 Task: Add Nature's Way Flax Oil to the cart.
Action: Mouse moved to (310, 135)
Screenshot: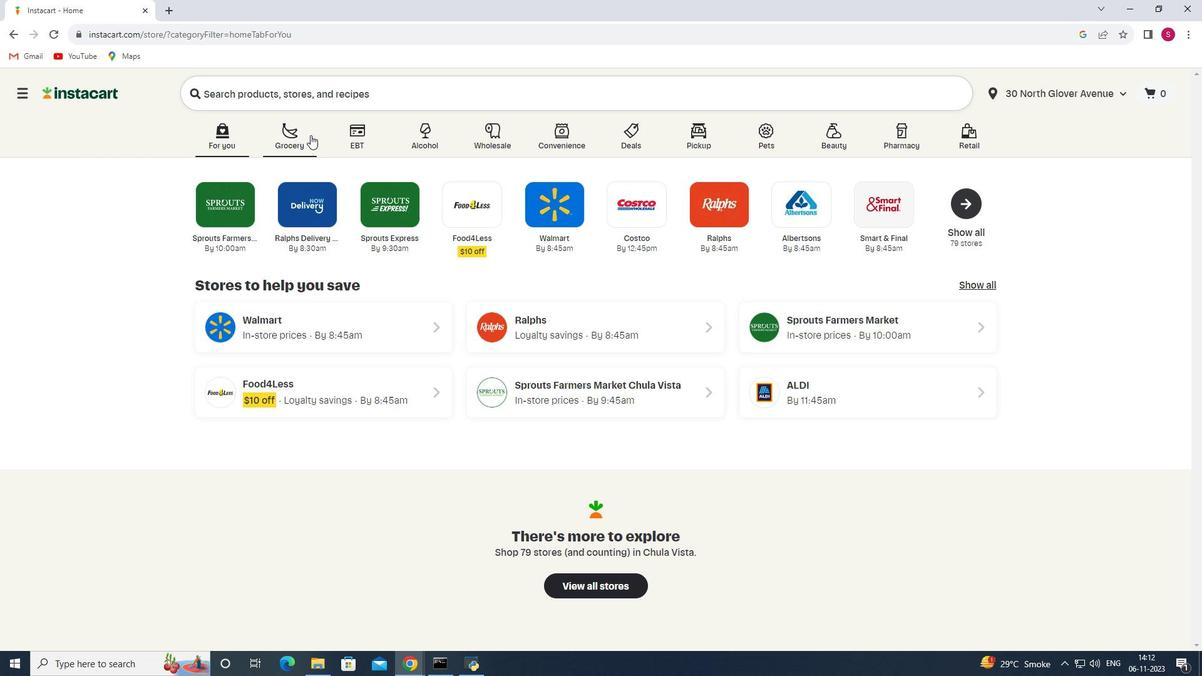 
Action: Mouse pressed left at (310, 135)
Screenshot: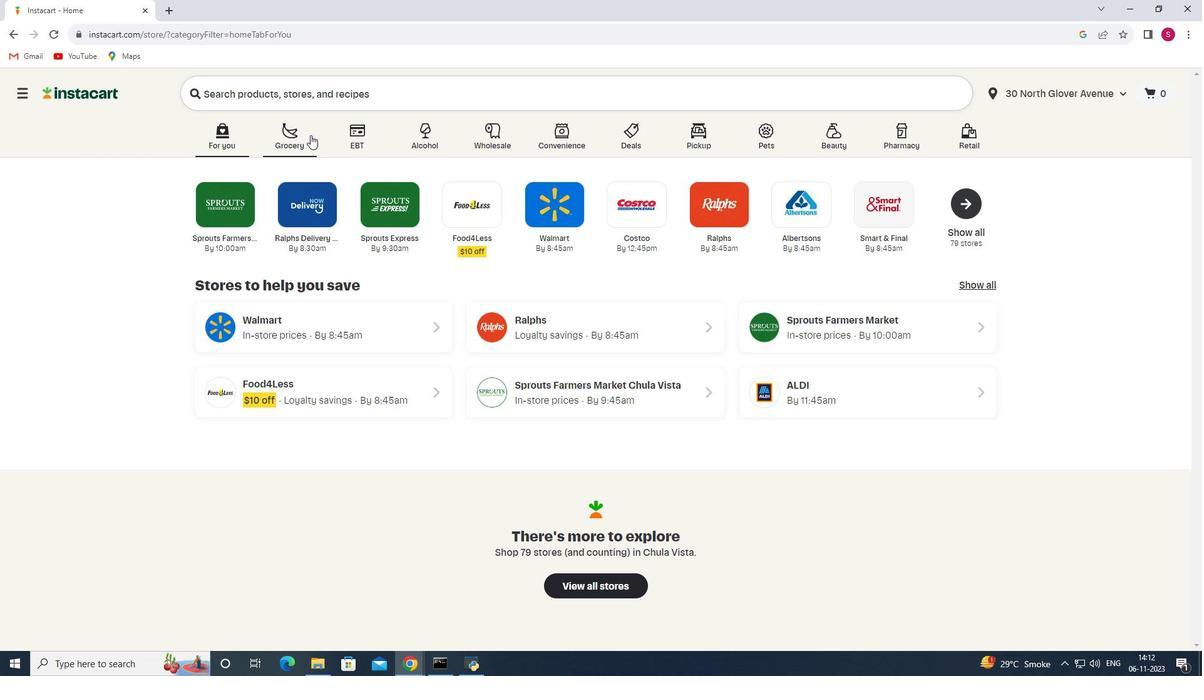 
Action: Mouse moved to (296, 353)
Screenshot: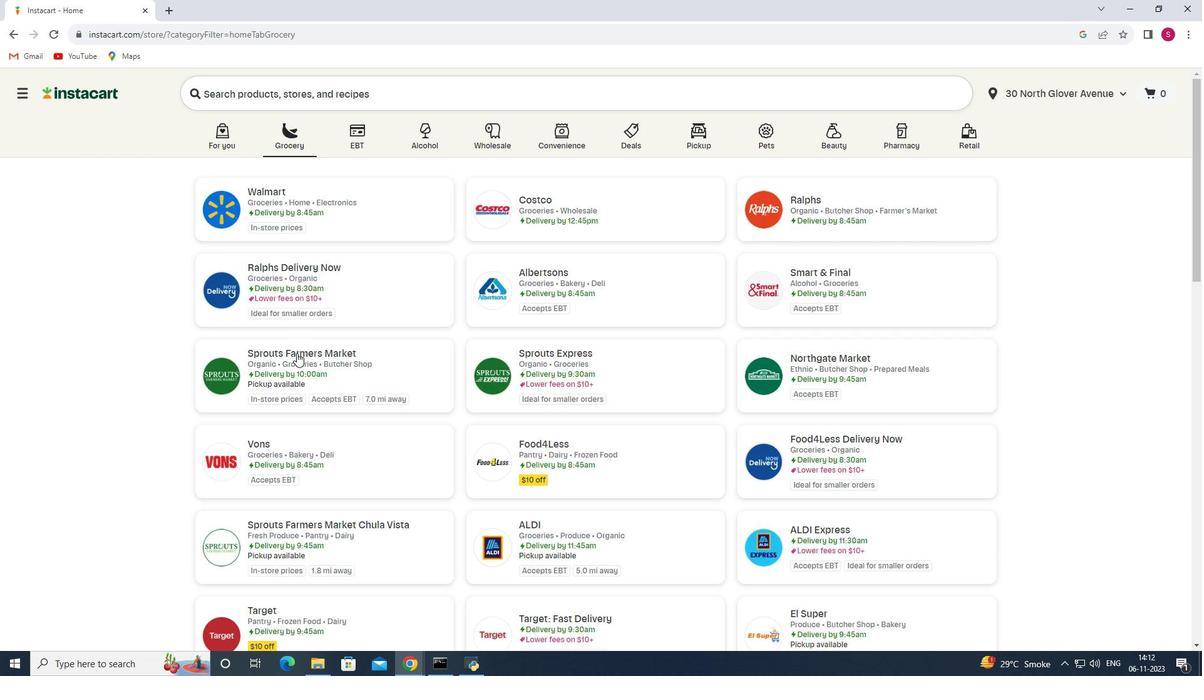 
Action: Mouse pressed left at (296, 353)
Screenshot: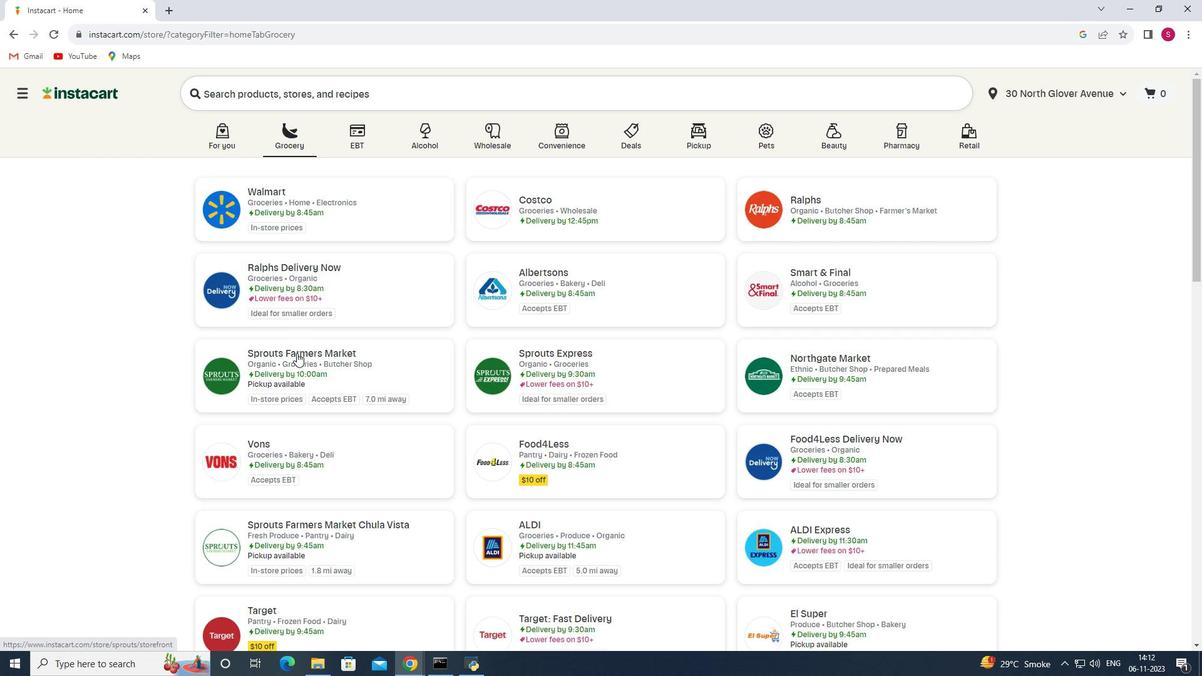 
Action: Mouse moved to (30, 458)
Screenshot: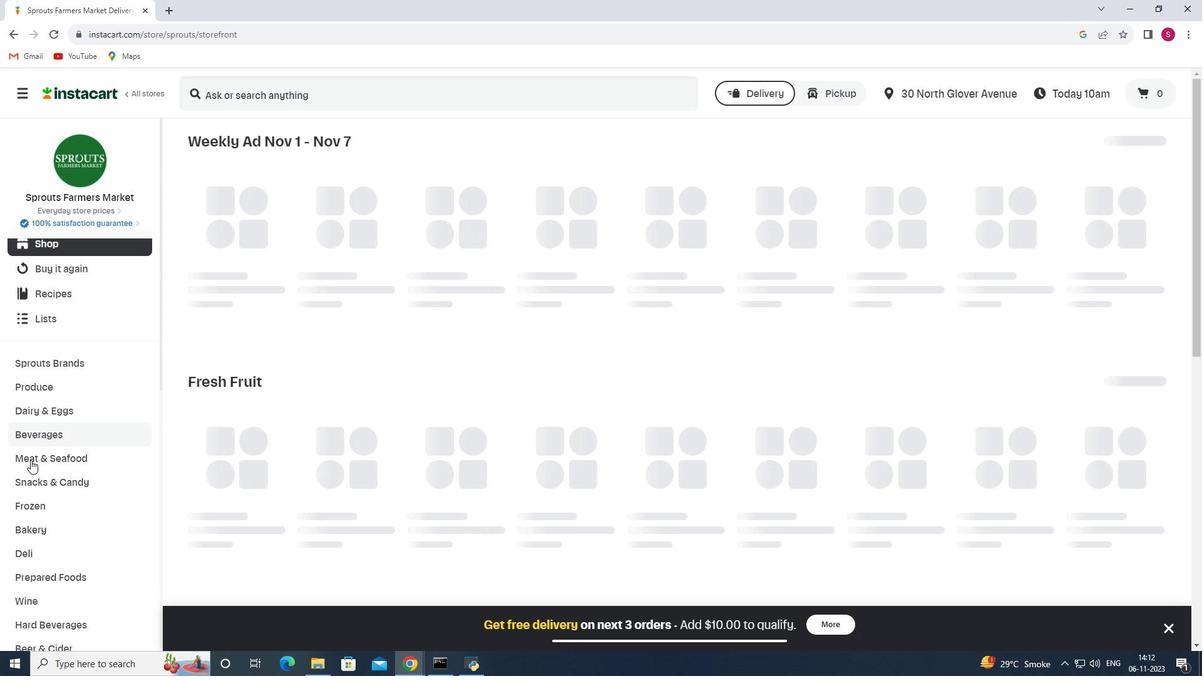 
Action: Mouse scrolled (30, 457) with delta (0, 0)
Screenshot: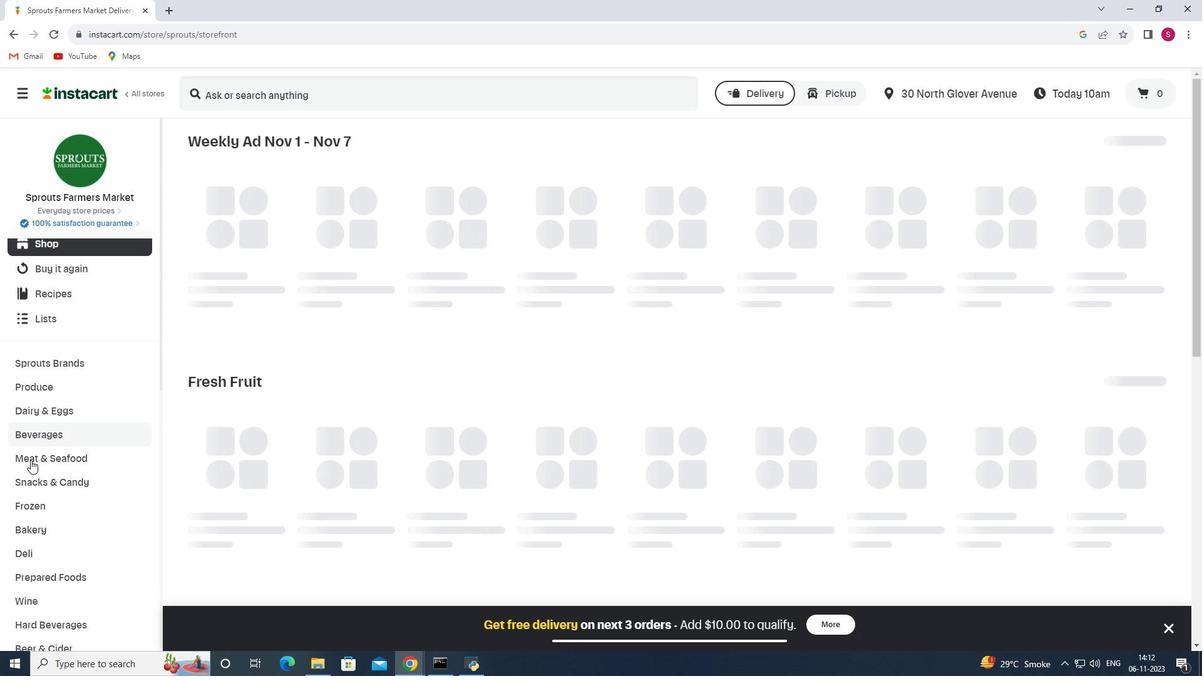 
Action: Mouse moved to (30, 459)
Screenshot: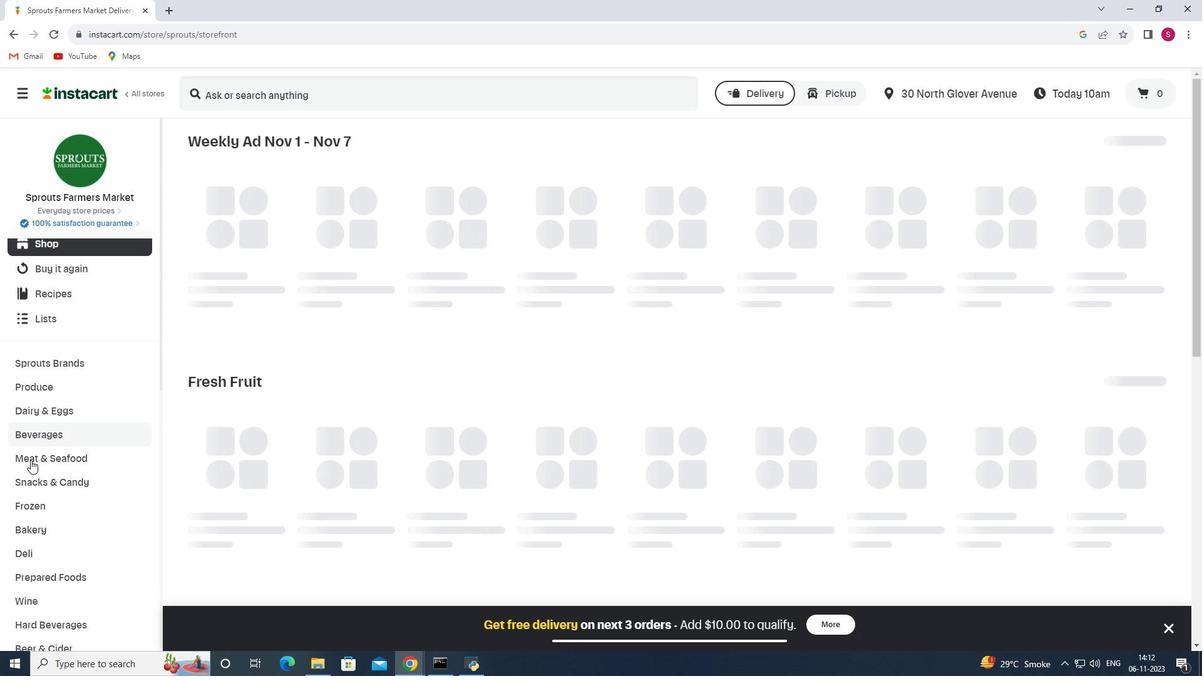
Action: Mouse scrolled (30, 458) with delta (0, 0)
Screenshot: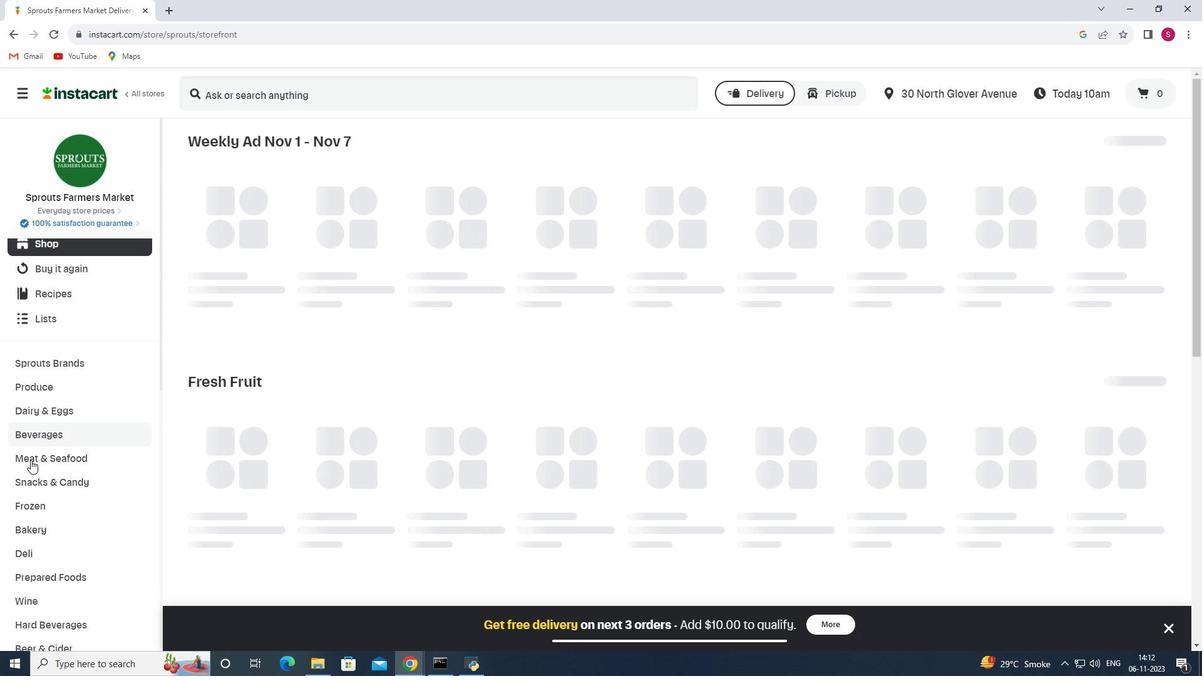 
Action: Mouse scrolled (30, 458) with delta (0, 0)
Screenshot: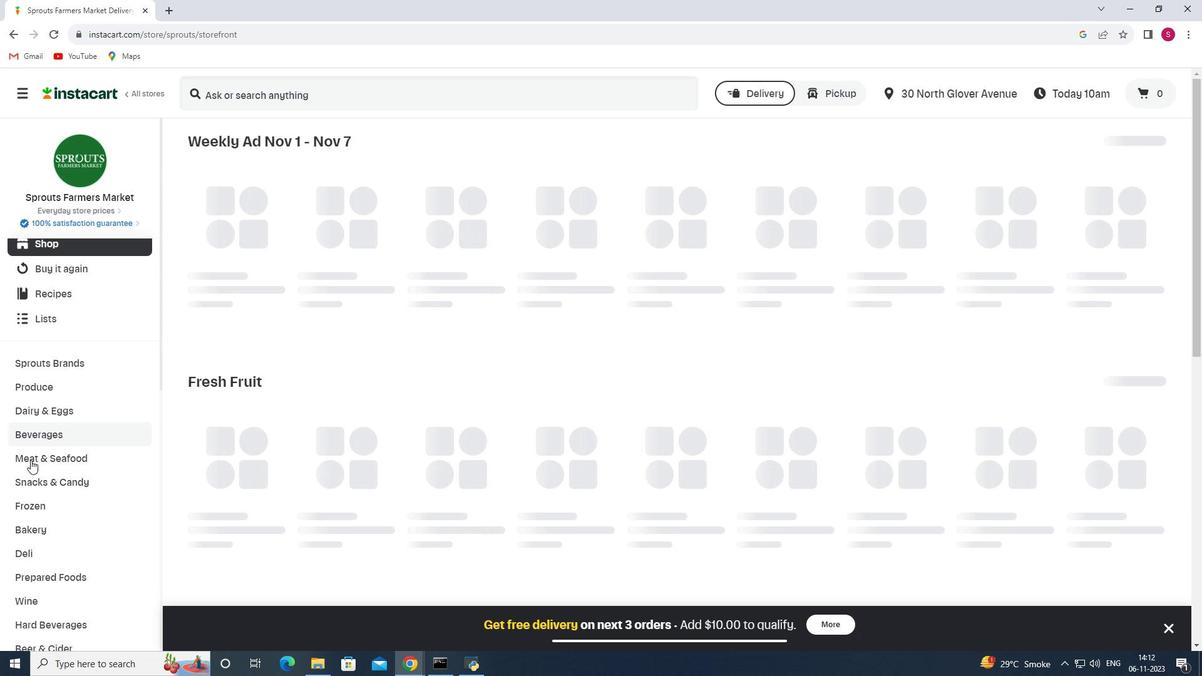
Action: Mouse moved to (30, 460)
Screenshot: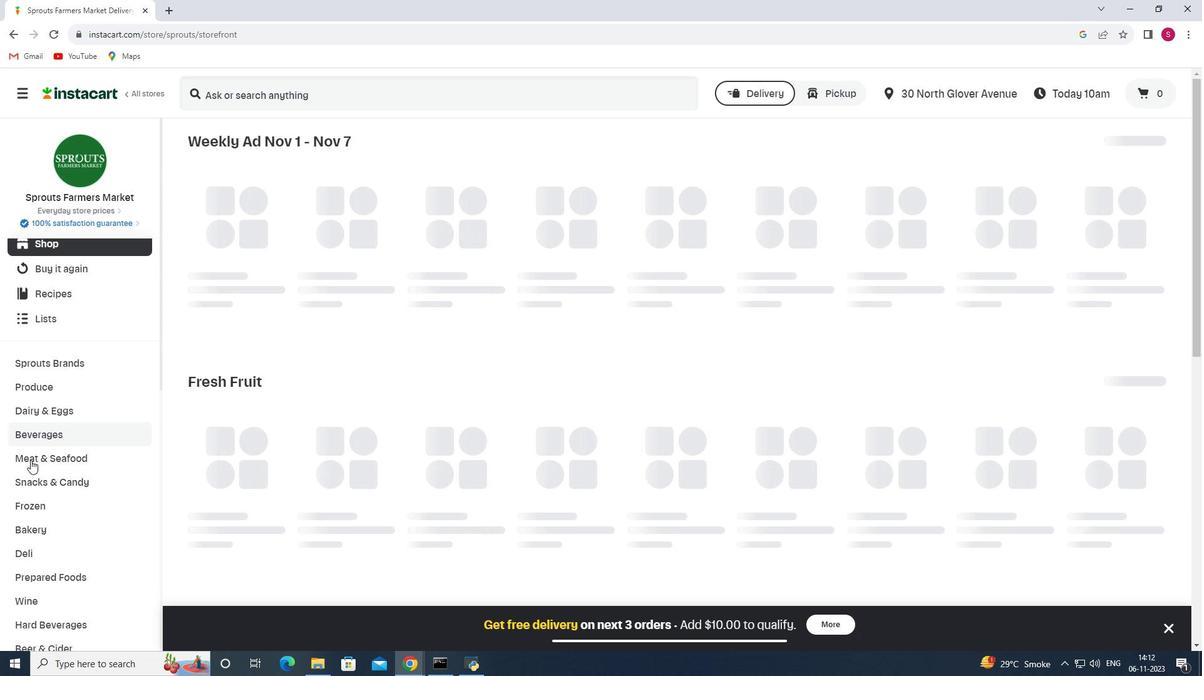 
Action: Mouse scrolled (30, 459) with delta (0, 0)
Screenshot: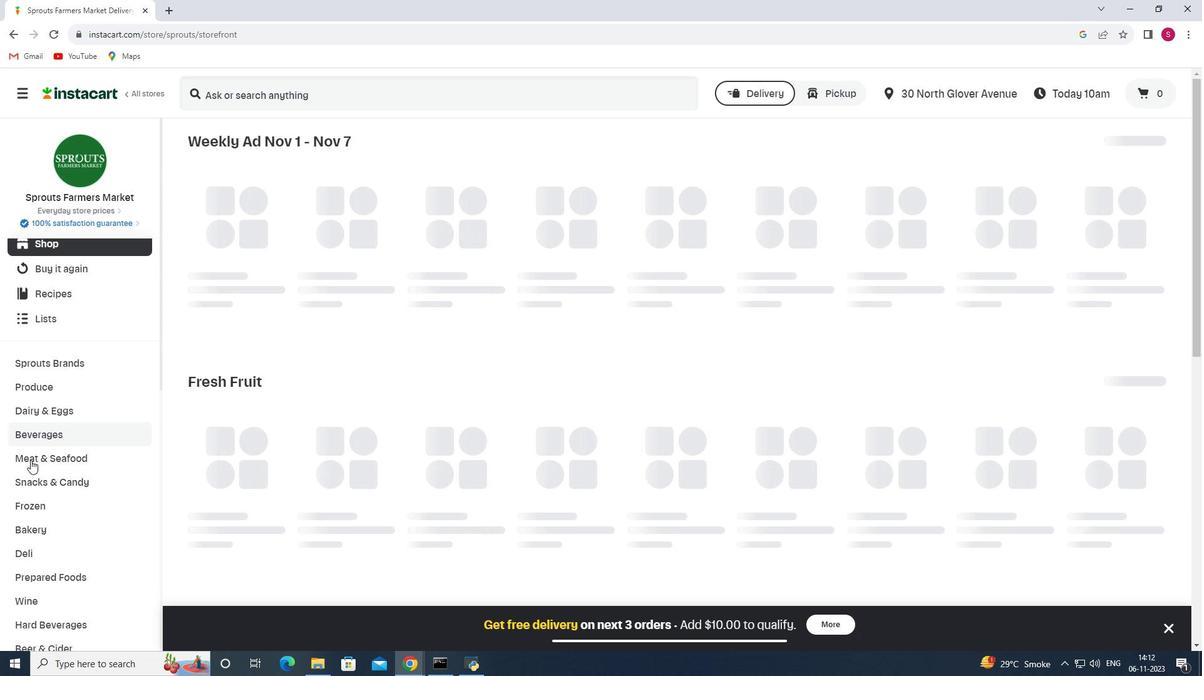 
Action: Mouse scrolled (30, 459) with delta (0, 0)
Screenshot: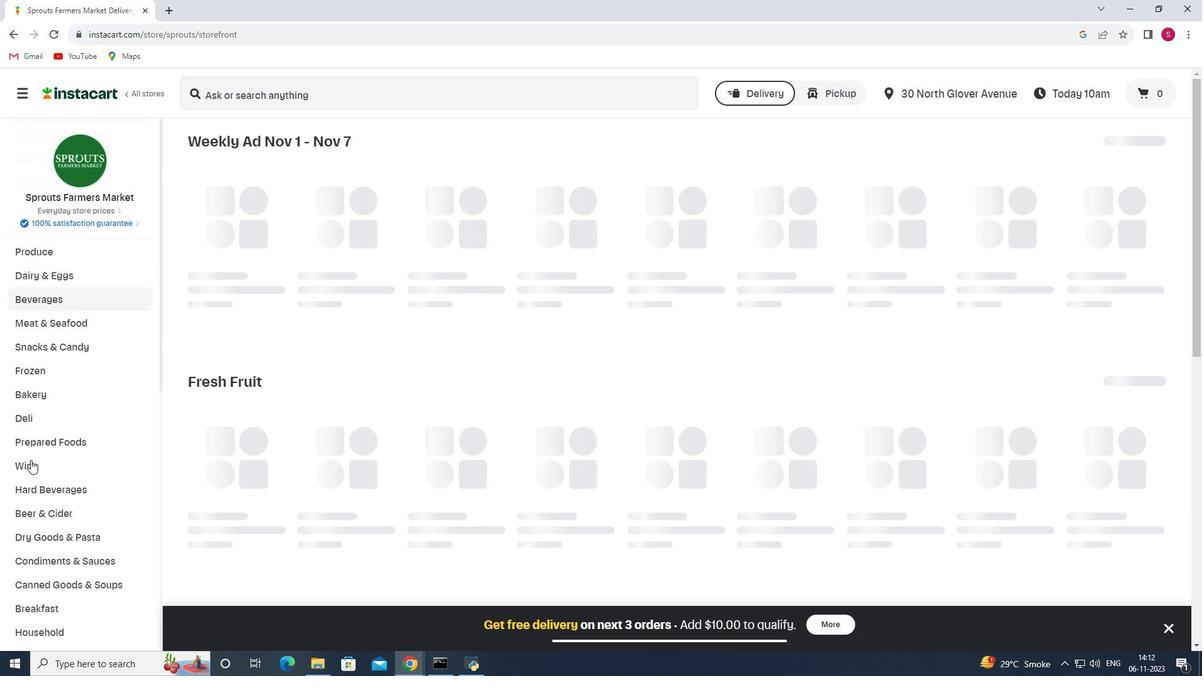 
Action: Mouse scrolled (30, 459) with delta (0, 0)
Screenshot: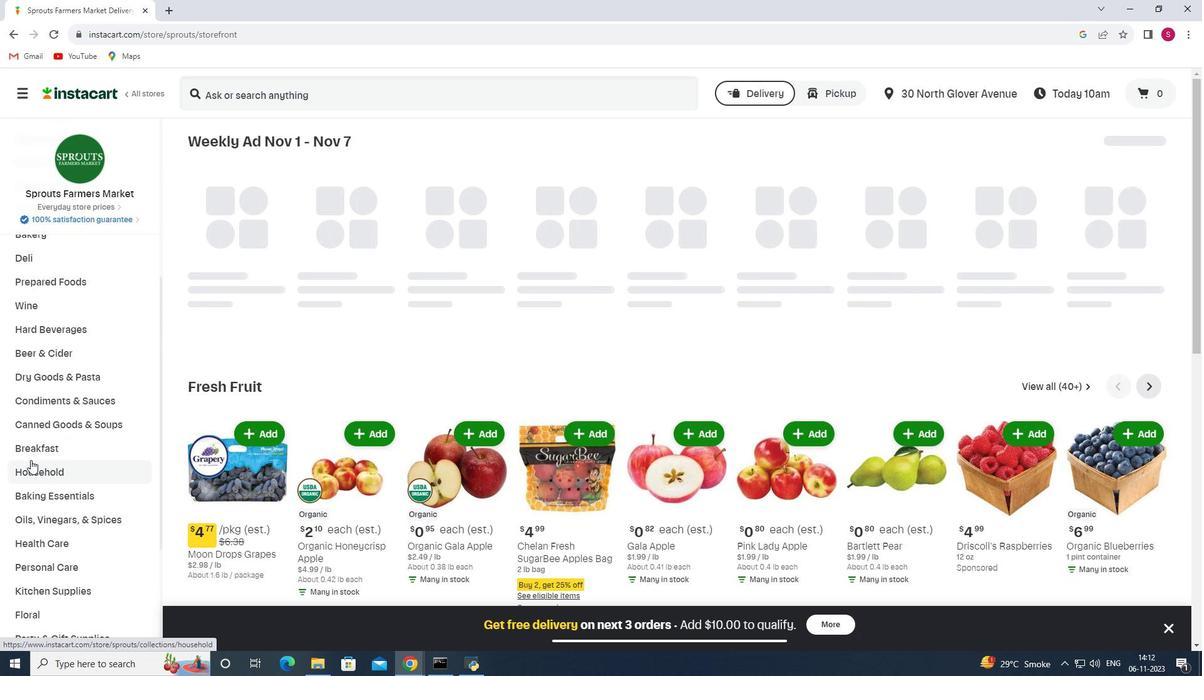 
Action: Mouse scrolled (30, 459) with delta (0, 0)
Screenshot: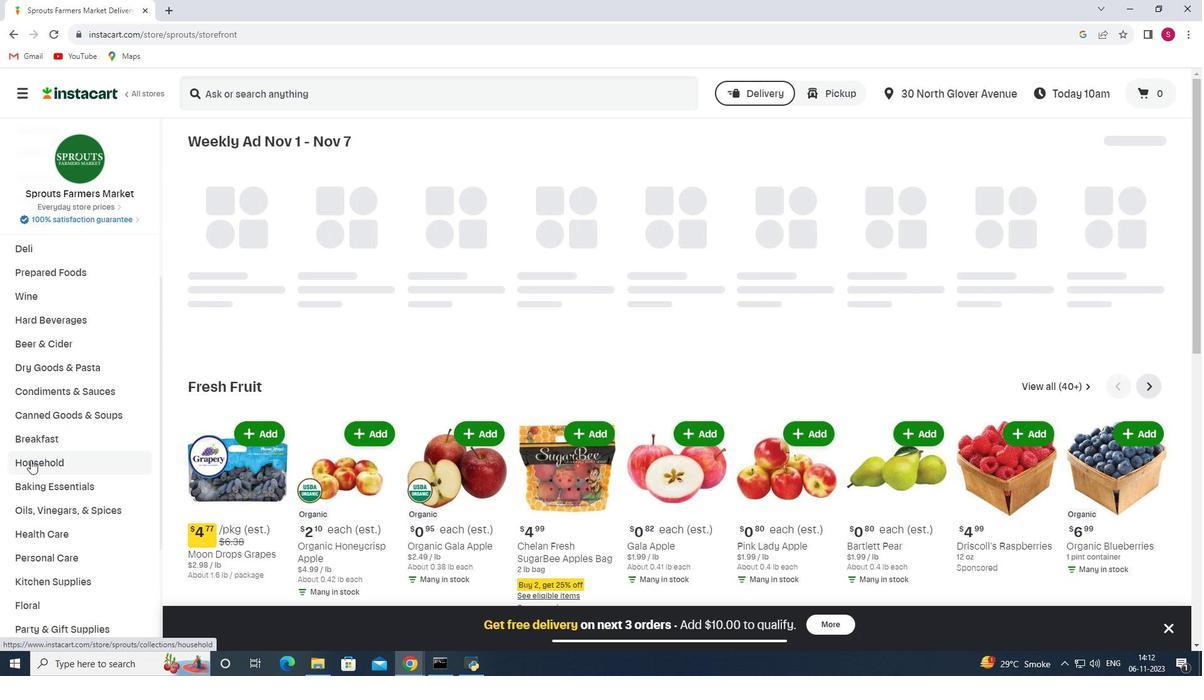
Action: Mouse scrolled (30, 459) with delta (0, 0)
Screenshot: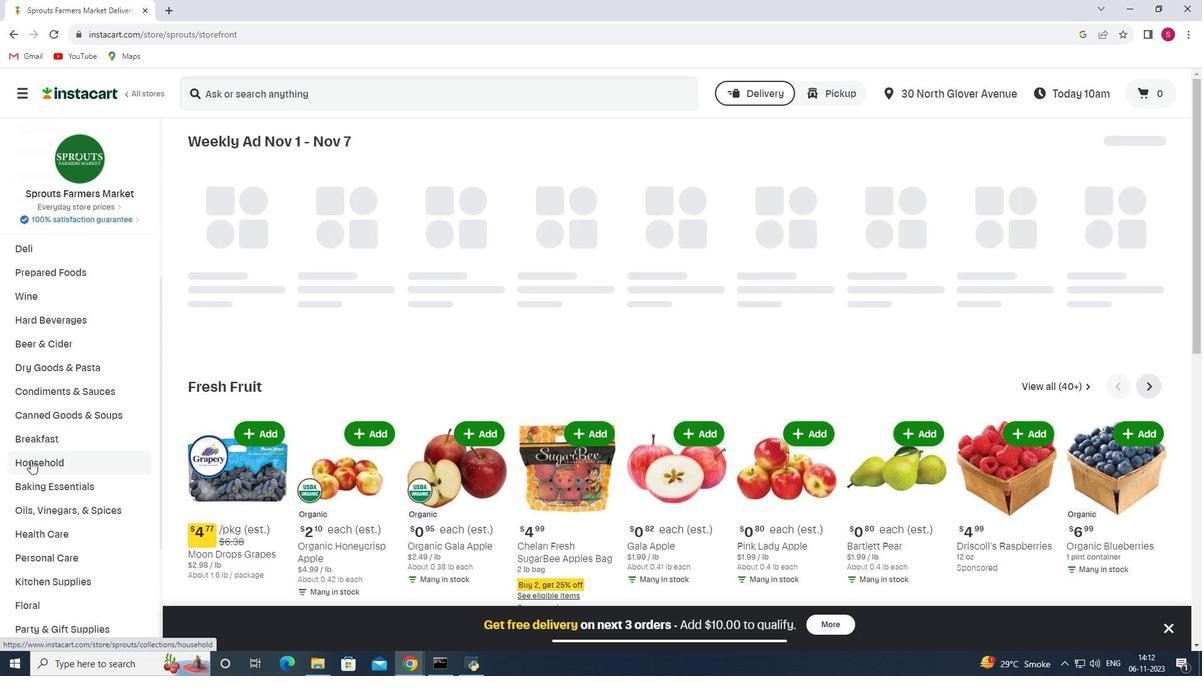 
Action: Mouse scrolled (30, 459) with delta (0, 0)
Screenshot: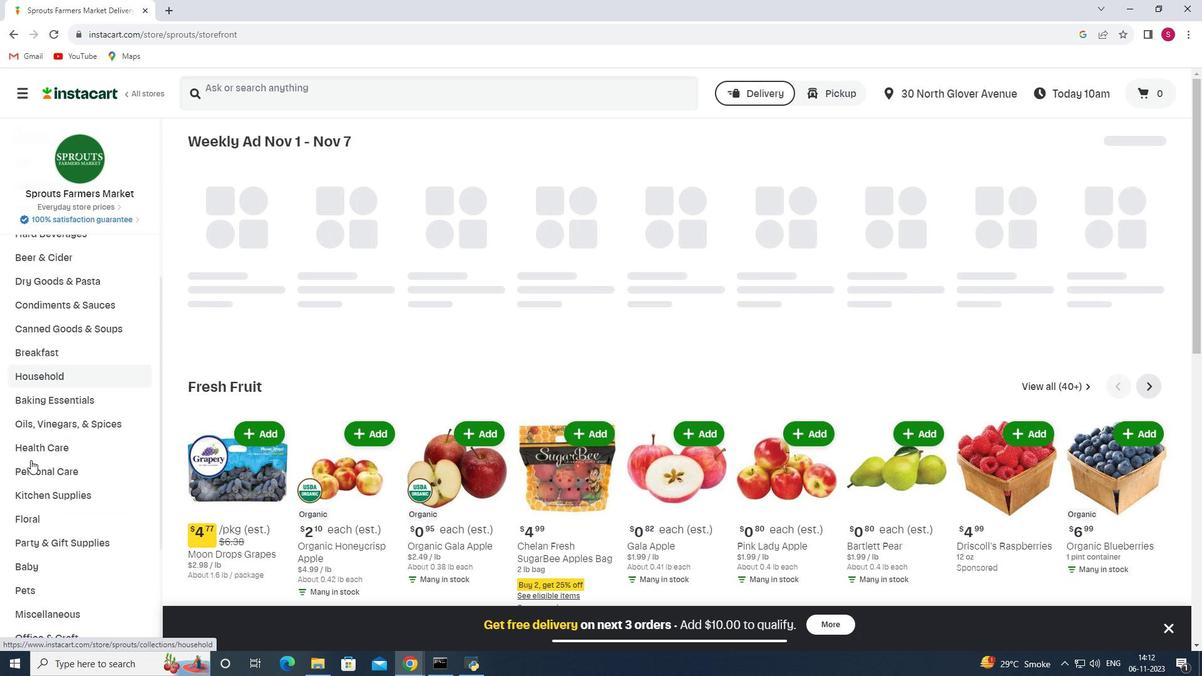 
Action: Mouse moved to (63, 348)
Screenshot: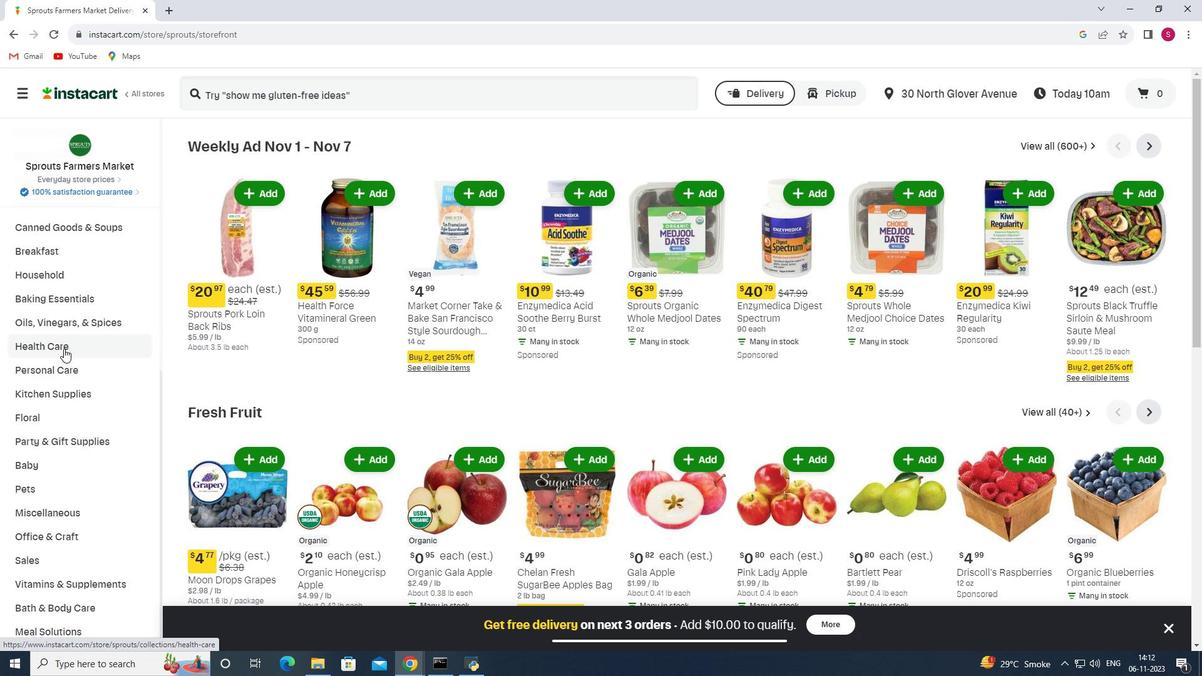 
Action: Mouse pressed left at (63, 348)
Screenshot: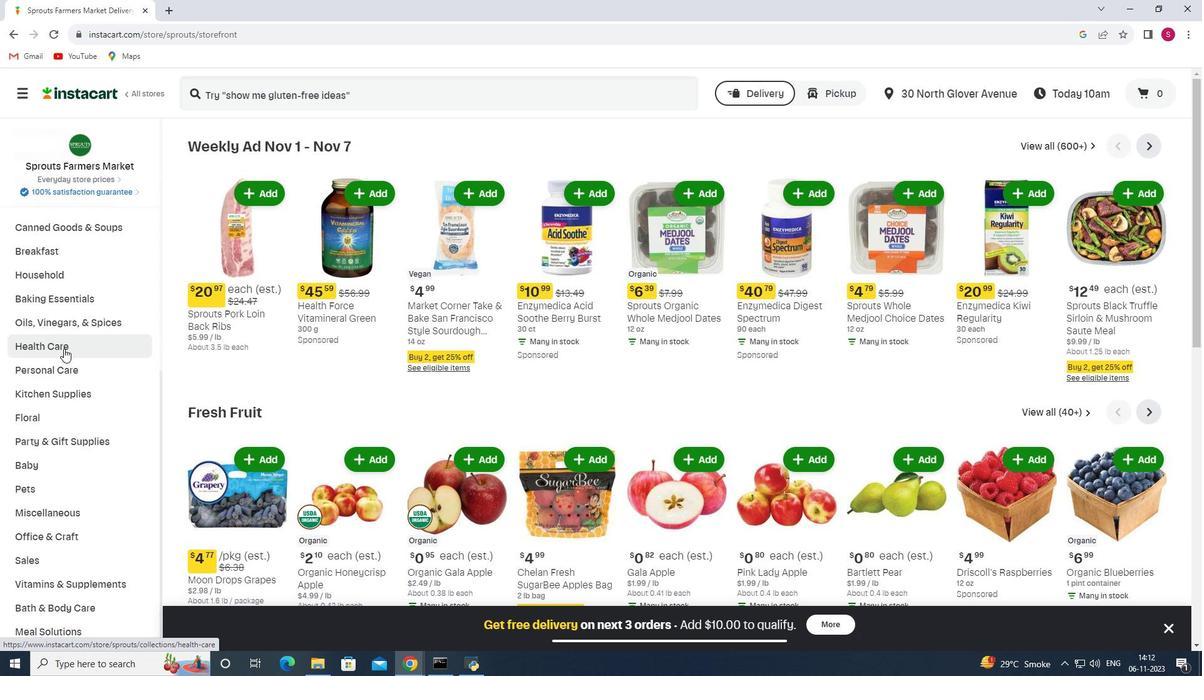 
Action: Mouse moved to (405, 171)
Screenshot: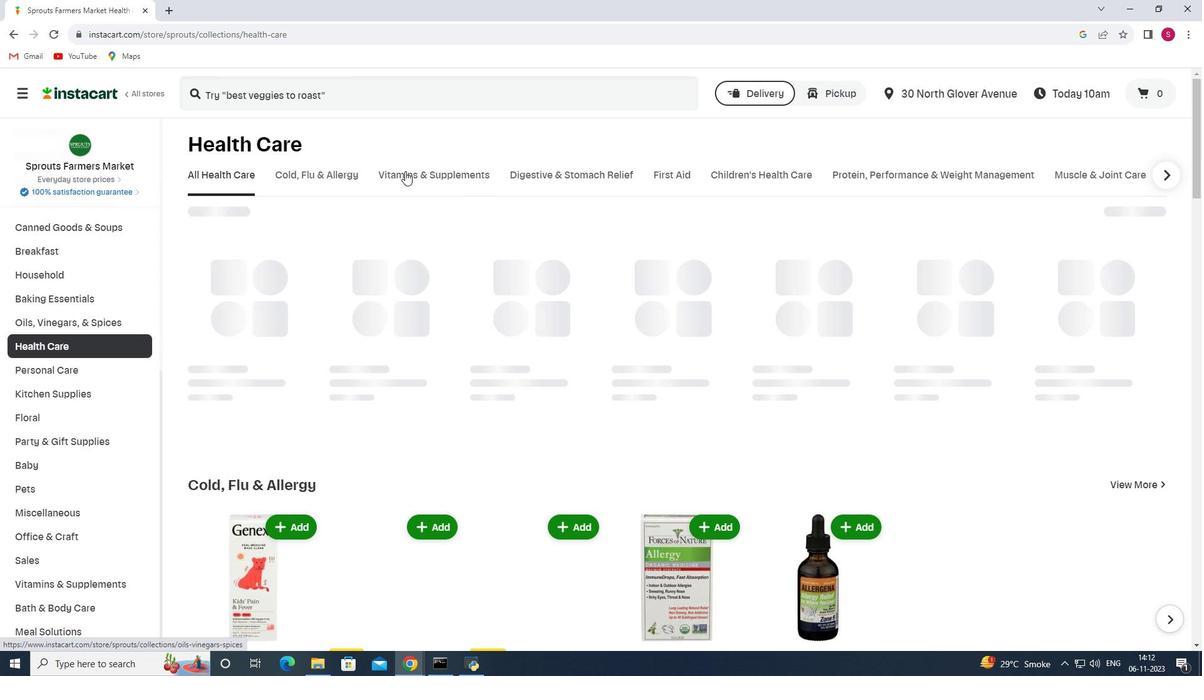 
Action: Mouse pressed left at (405, 171)
Screenshot: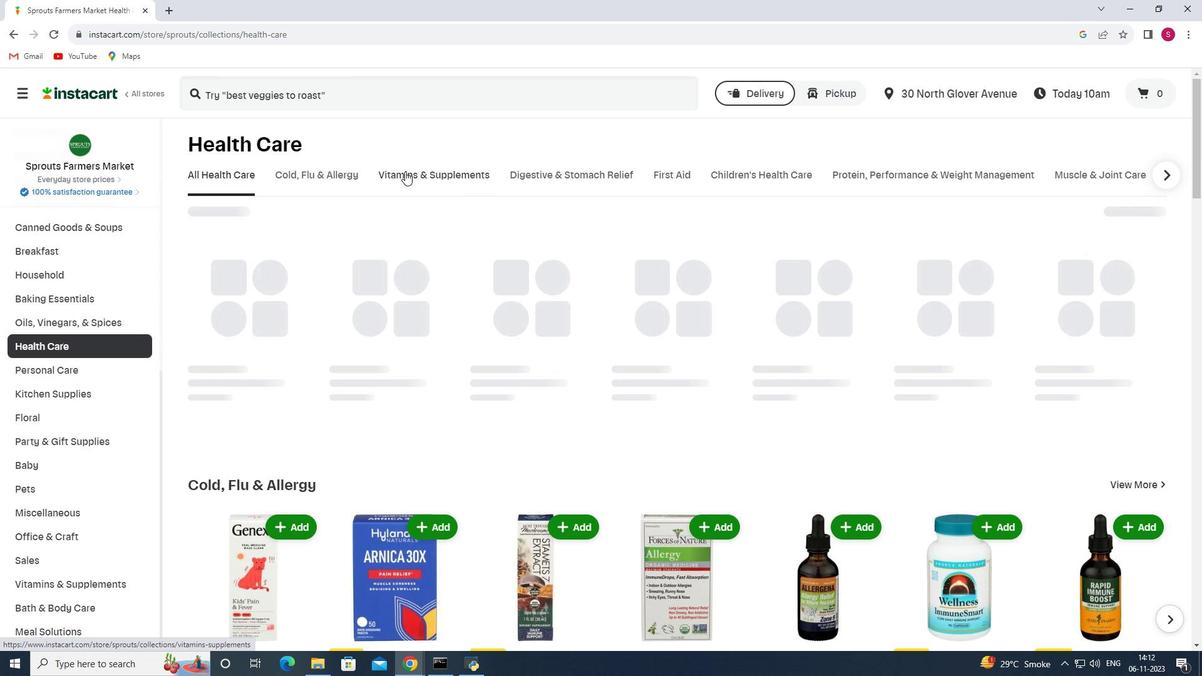 
Action: Mouse moved to (858, 227)
Screenshot: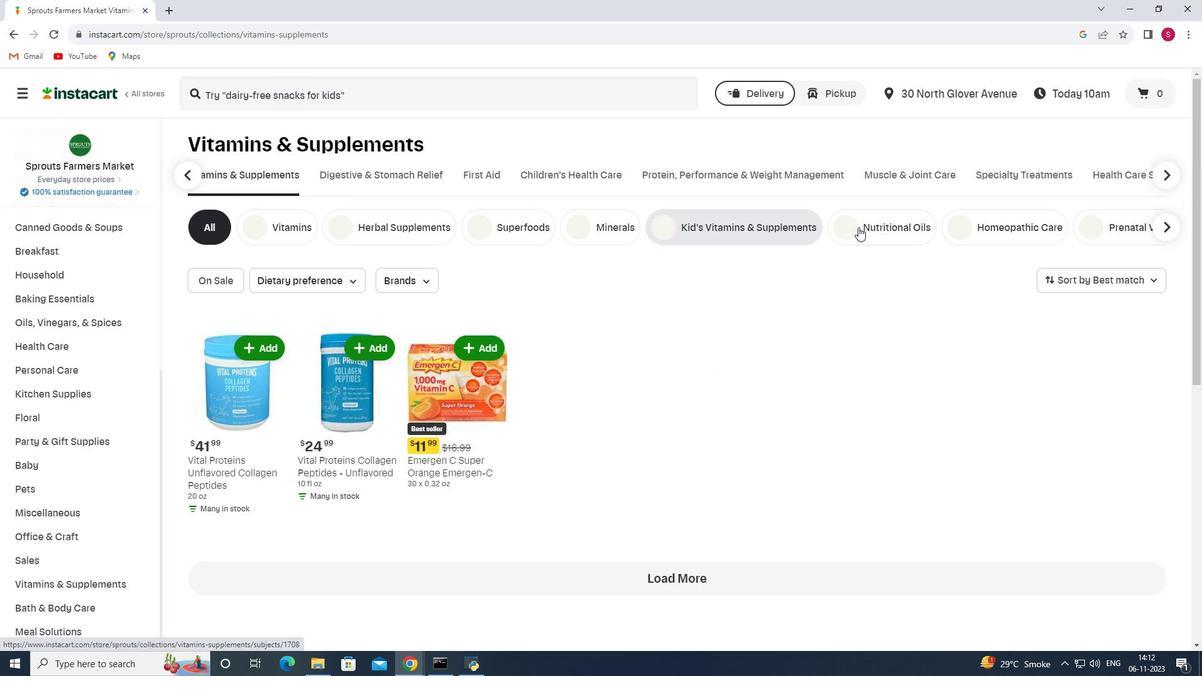 
Action: Mouse pressed left at (858, 227)
Screenshot: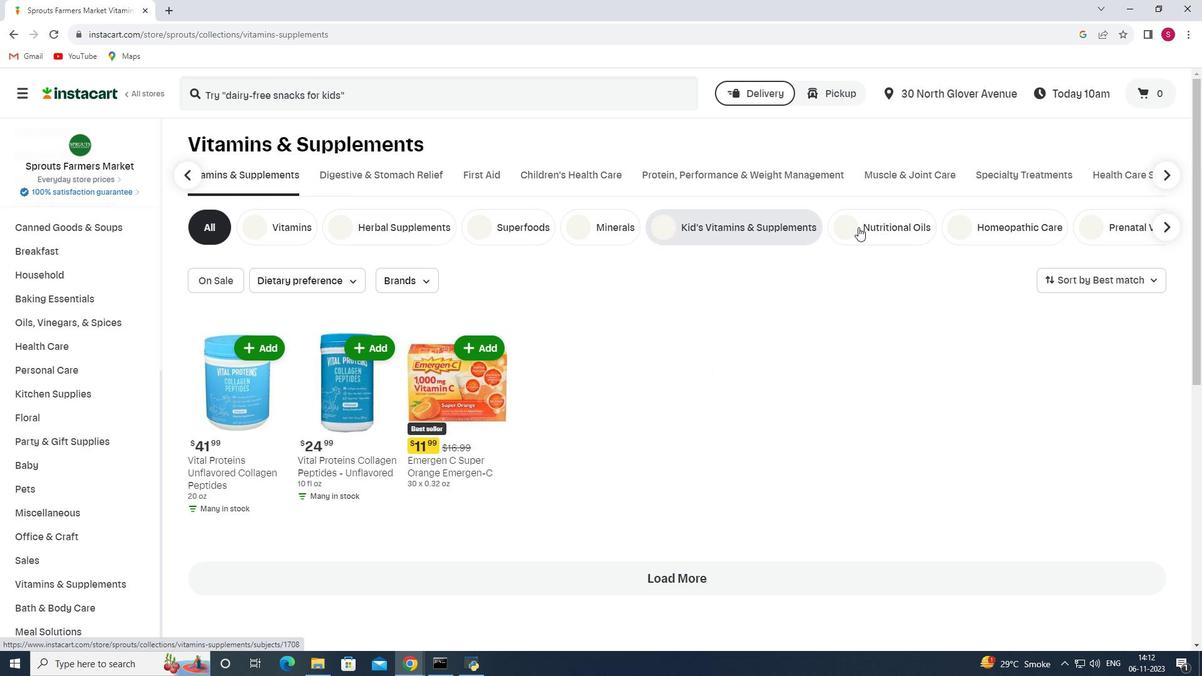
Action: Mouse moved to (335, 88)
Screenshot: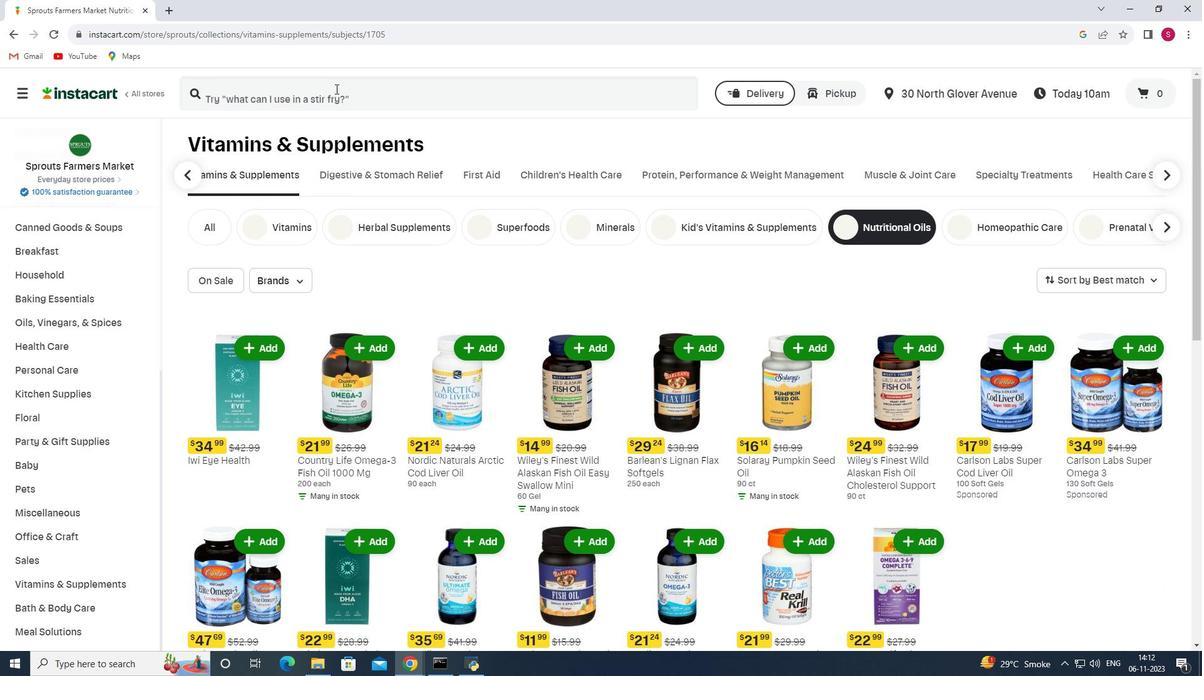 
Action: Mouse pressed left at (335, 88)
Screenshot: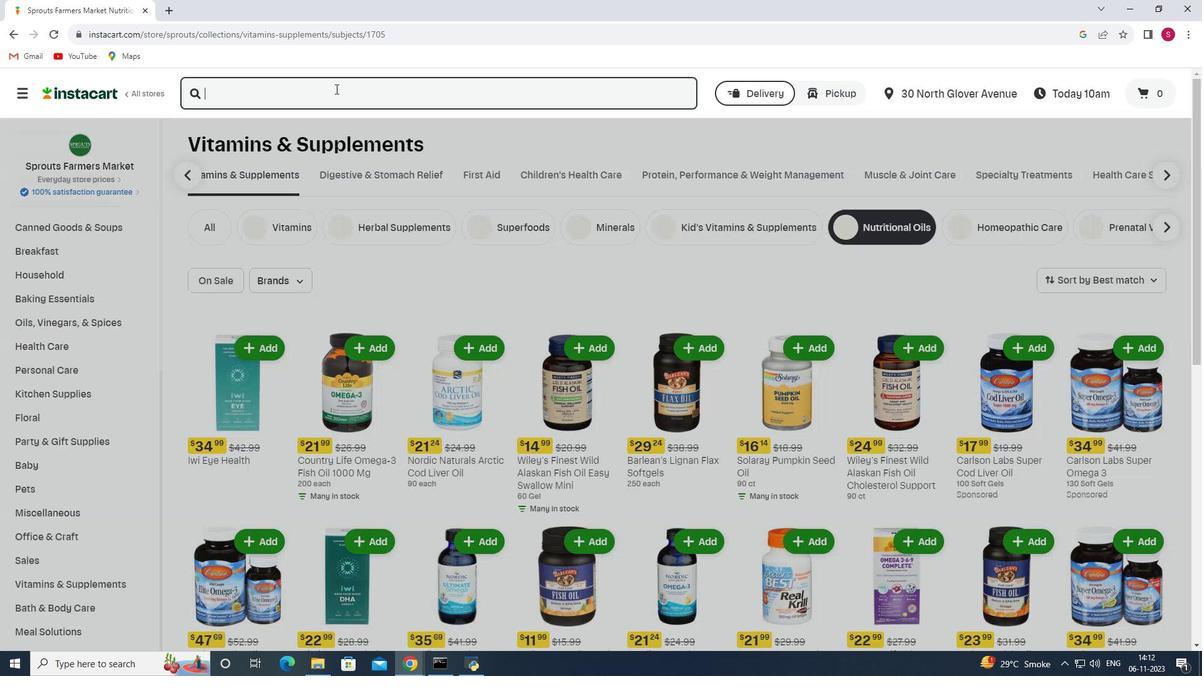 
Action: Key pressed <Key.shift>Nature's<Key.space><Key.shift>Way<Key.space><Key.shift>Flax<Key.space><Key.shift>Oil<Key.enter>
Screenshot: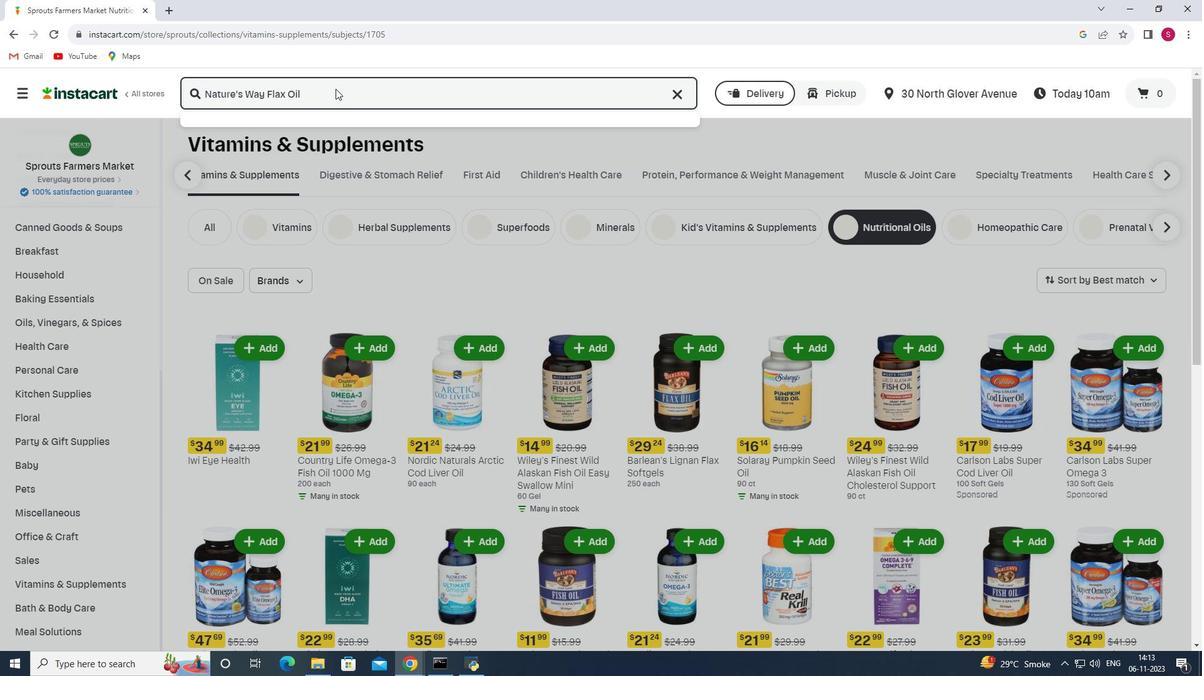 
Action: Mouse moved to (527, 222)
Screenshot: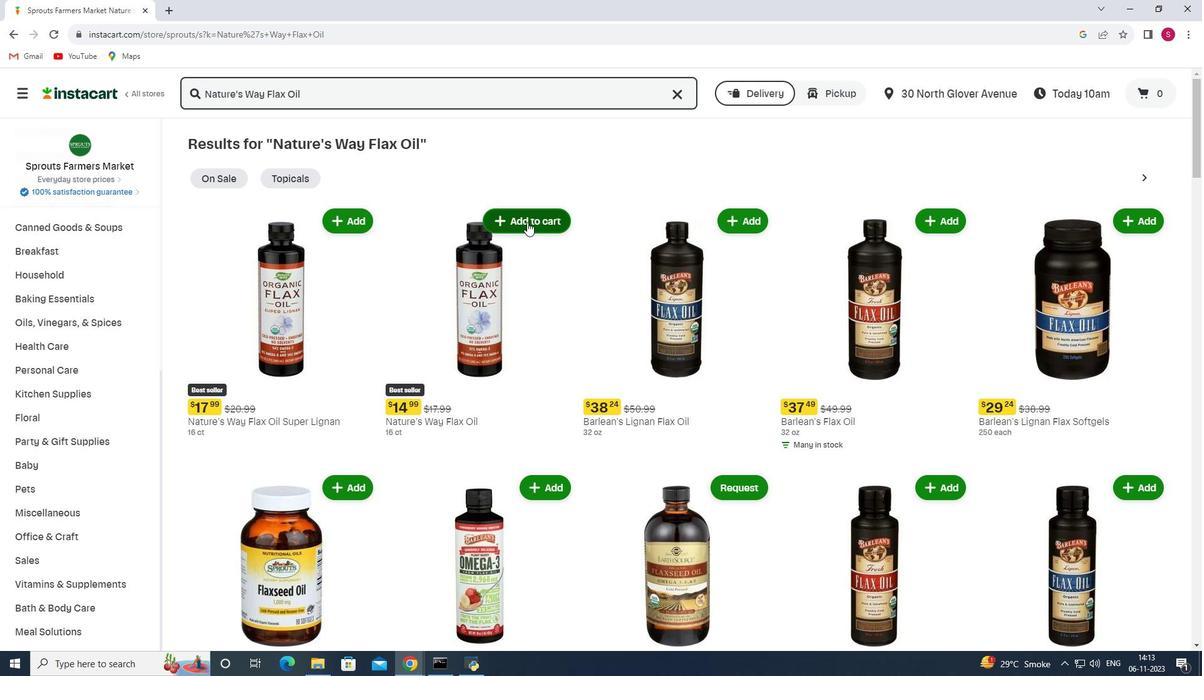 
Action: Mouse pressed left at (527, 222)
Screenshot: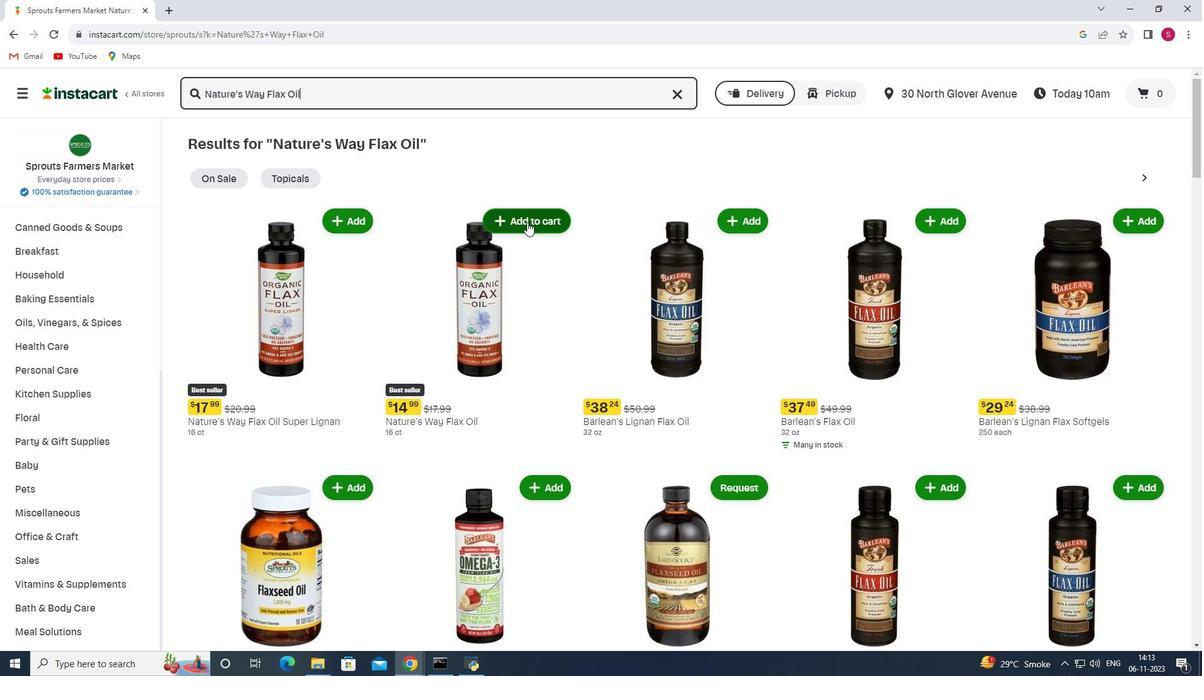
Action: Mouse moved to (521, 267)
Screenshot: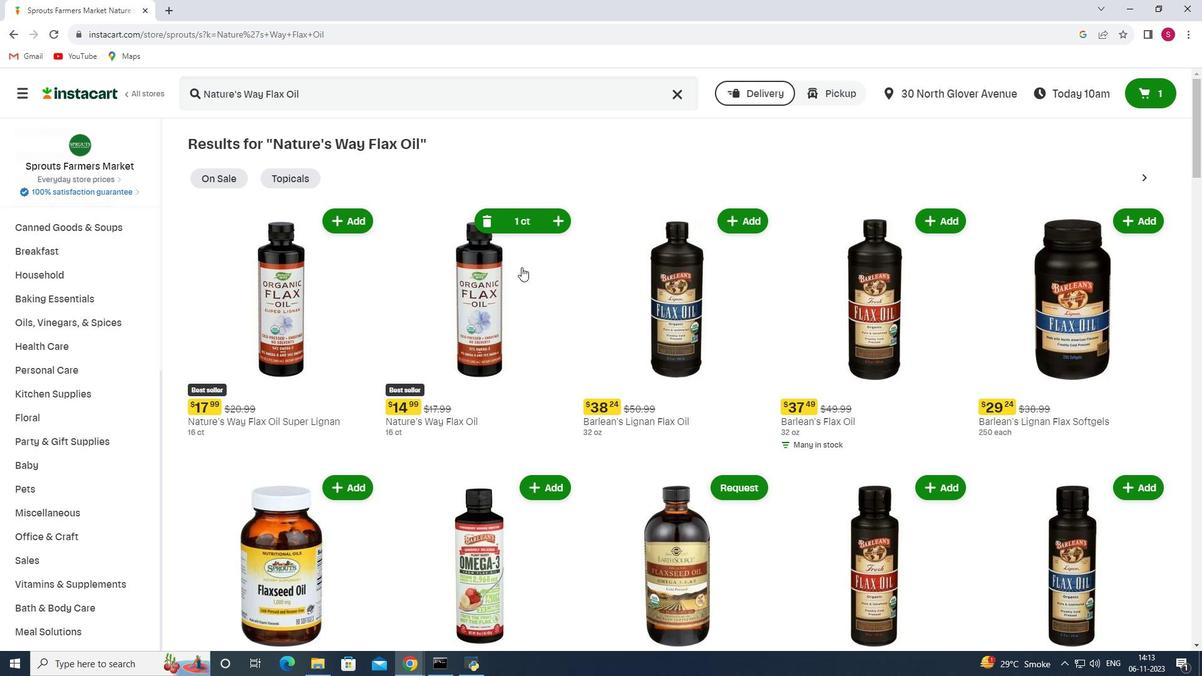 
